 Task: Look for products in the category "Baby Food & Drinks" from Else Nutrition only.
Action: Mouse moved to (252, 128)
Screenshot: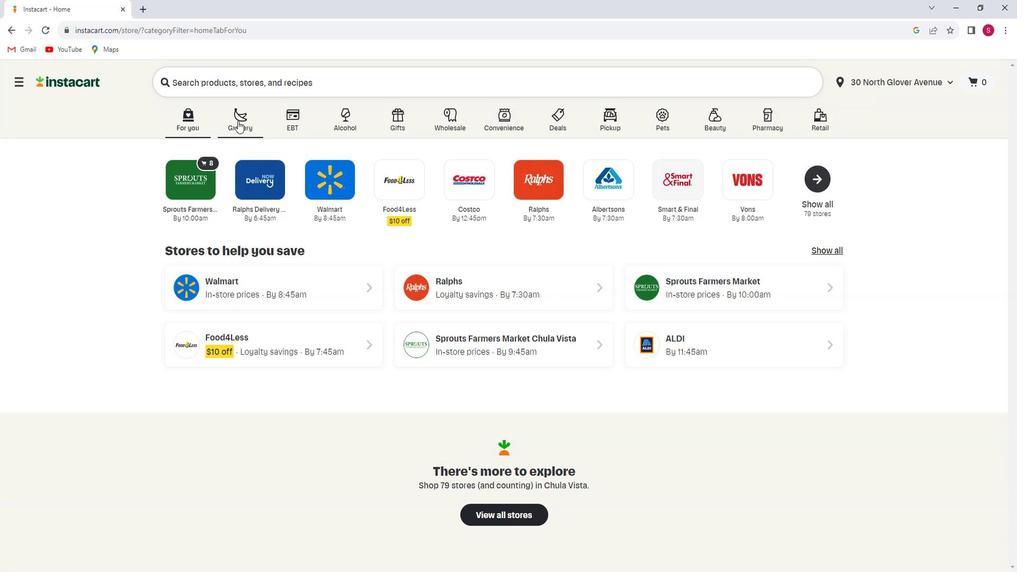 
Action: Mouse pressed left at (252, 128)
Screenshot: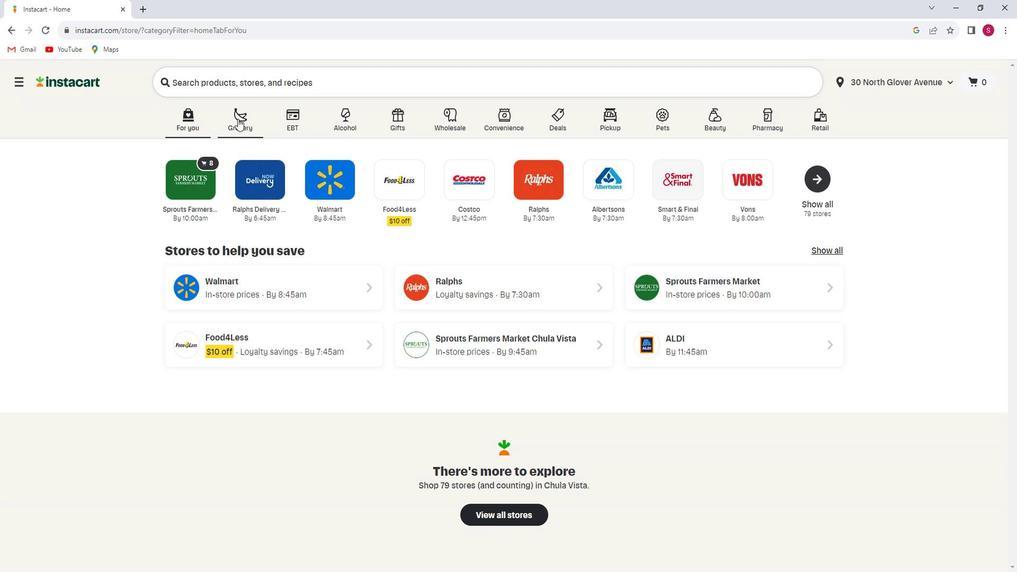 
Action: Mouse moved to (257, 323)
Screenshot: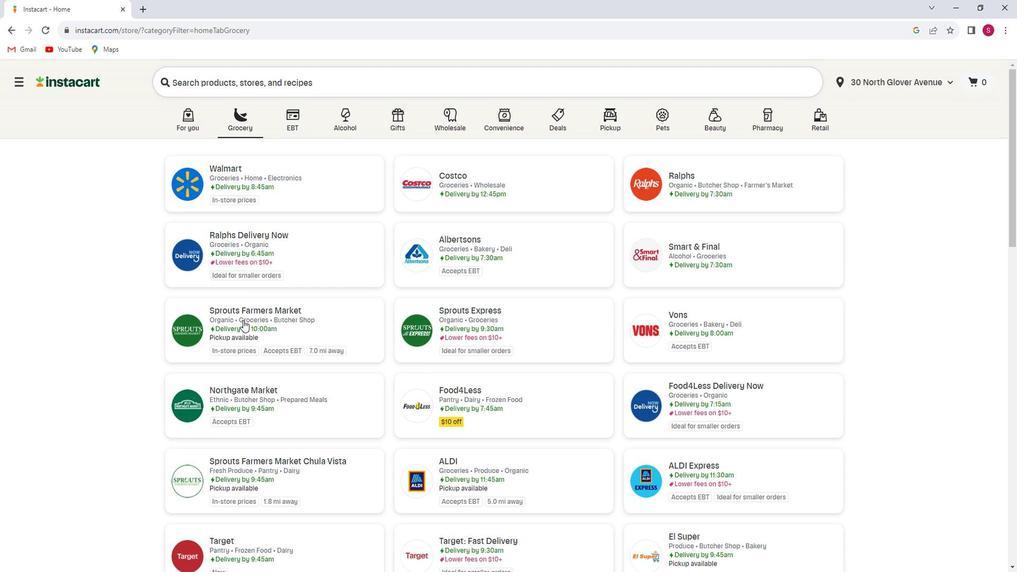 
Action: Mouse pressed left at (257, 323)
Screenshot: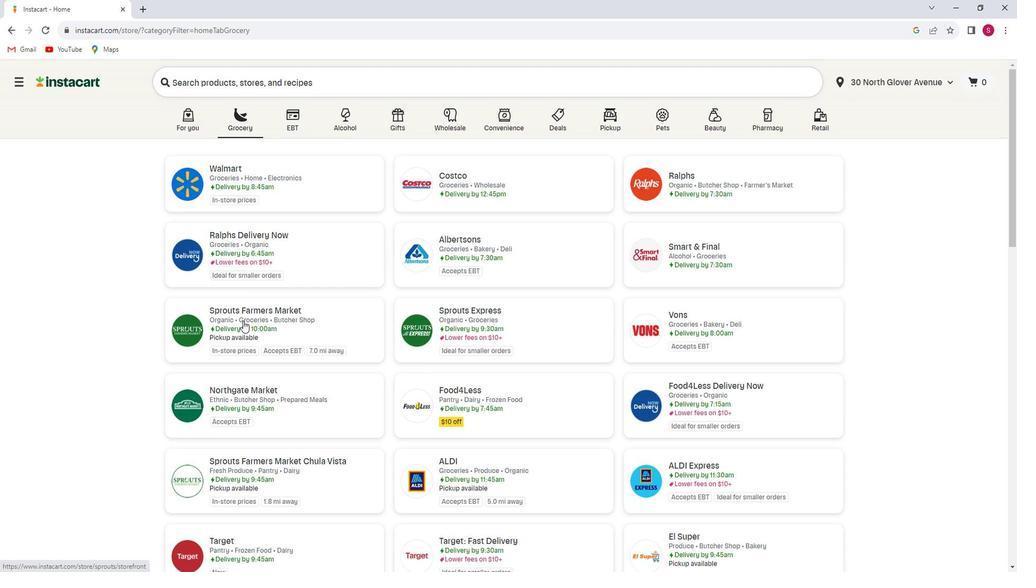 
Action: Mouse moved to (84, 382)
Screenshot: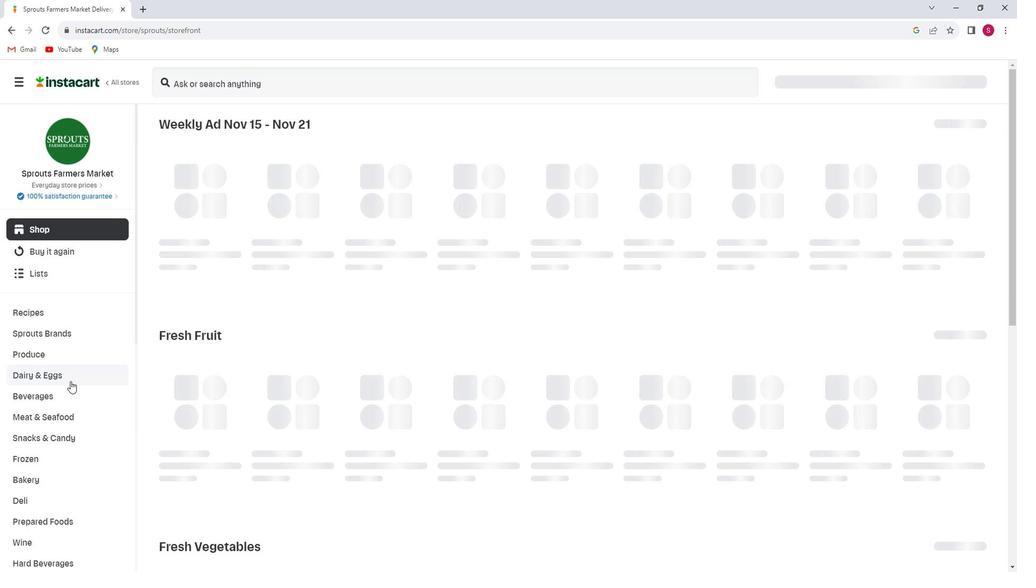 
Action: Mouse scrolled (84, 381) with delta (0, 0)
Screenshot: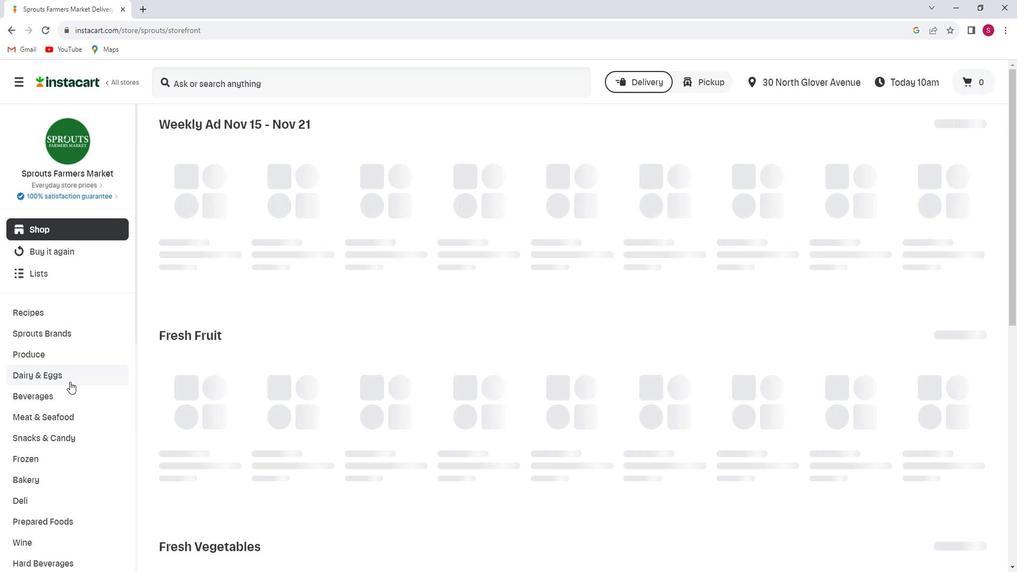 
Action: Mouse moved to (83, 383)
Screenshot: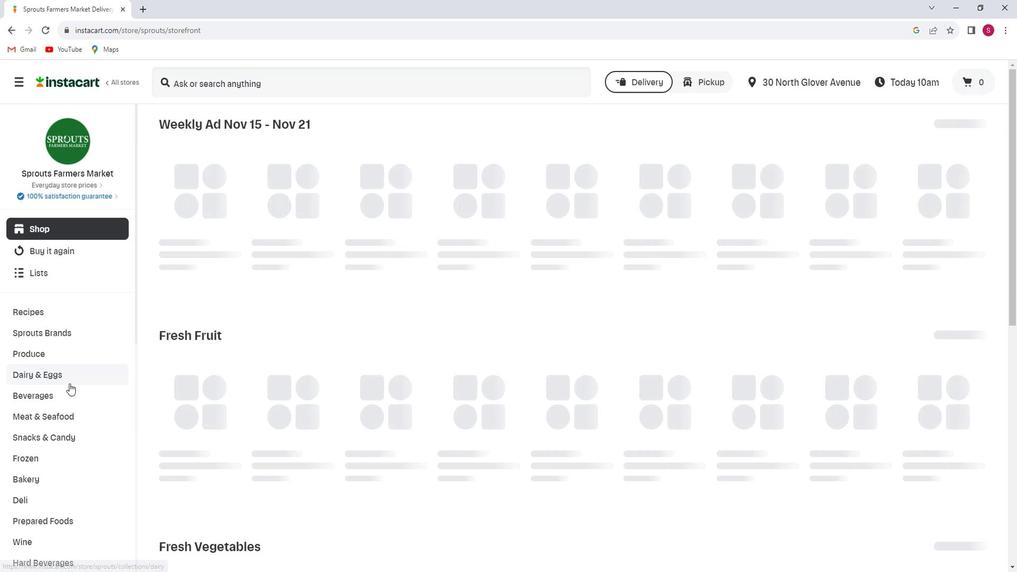 
Action: Mouse scrolled (83, 383) with delta (0, 0)
Screenshot: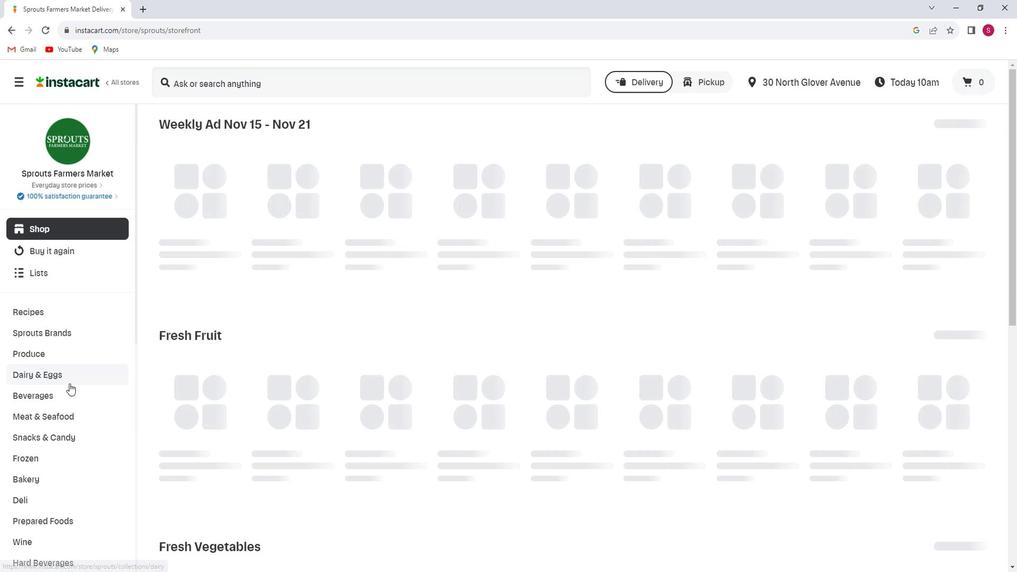 
Action: Mouse scrolled (83, 383) with delta (0, 0)
Screenshot: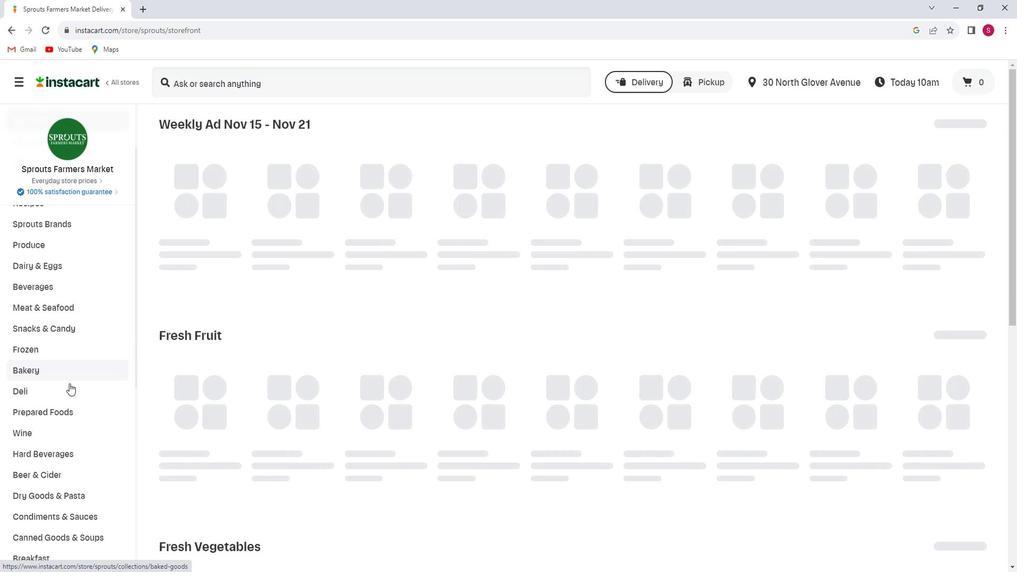 
Action: Mouse scrolled (83, 383) with delta (0, 0)
Screenshot: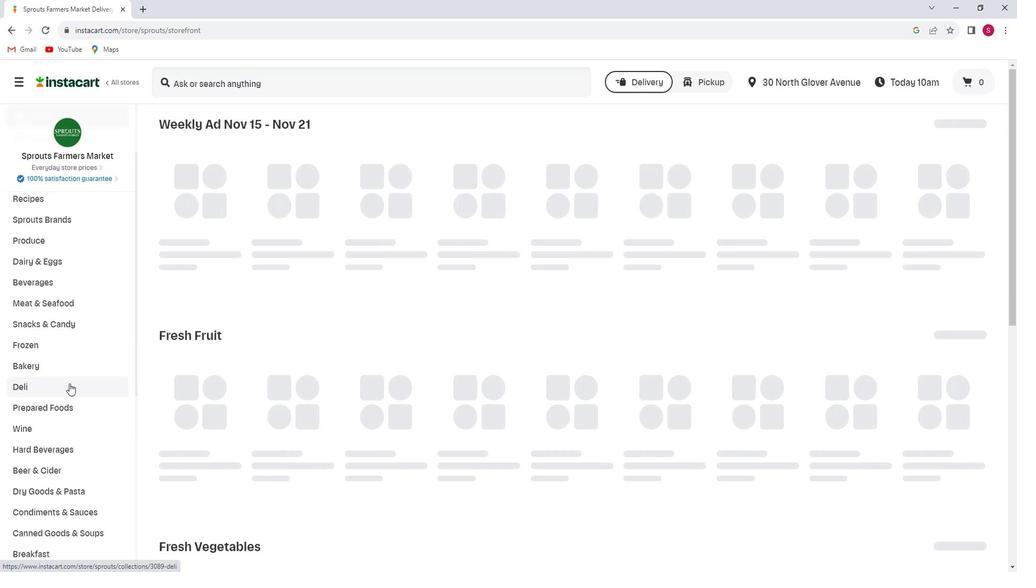 
Action: Mouse scrolled (83, 383) with delta (0, 0)
Screenshot: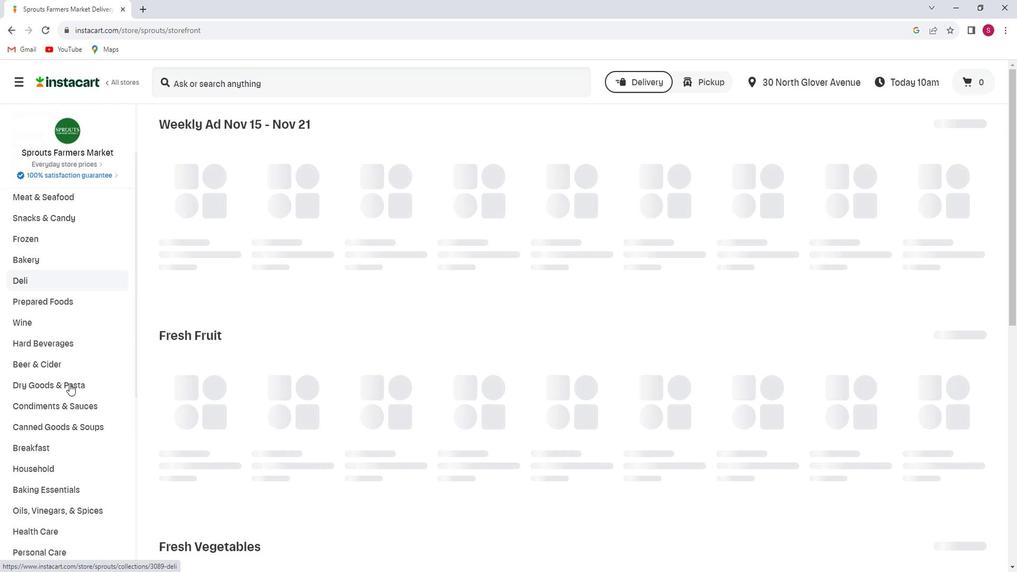 
Action: Mouse scrolled (83, 383) with delta (0, 0)
Screenshot: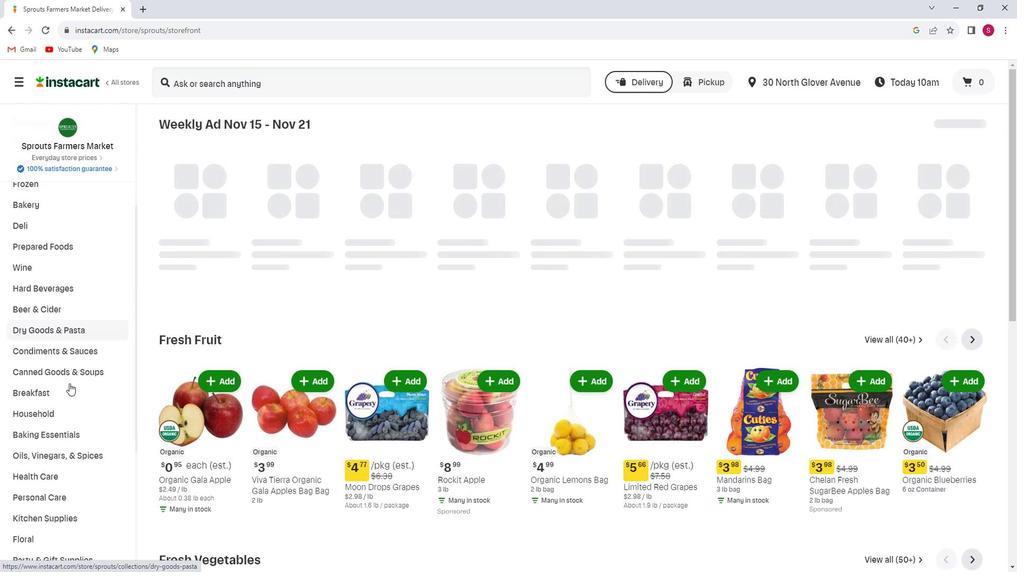 
Action: Mouse scrolled (83, 383) with delta (0, 0)
Screenshot: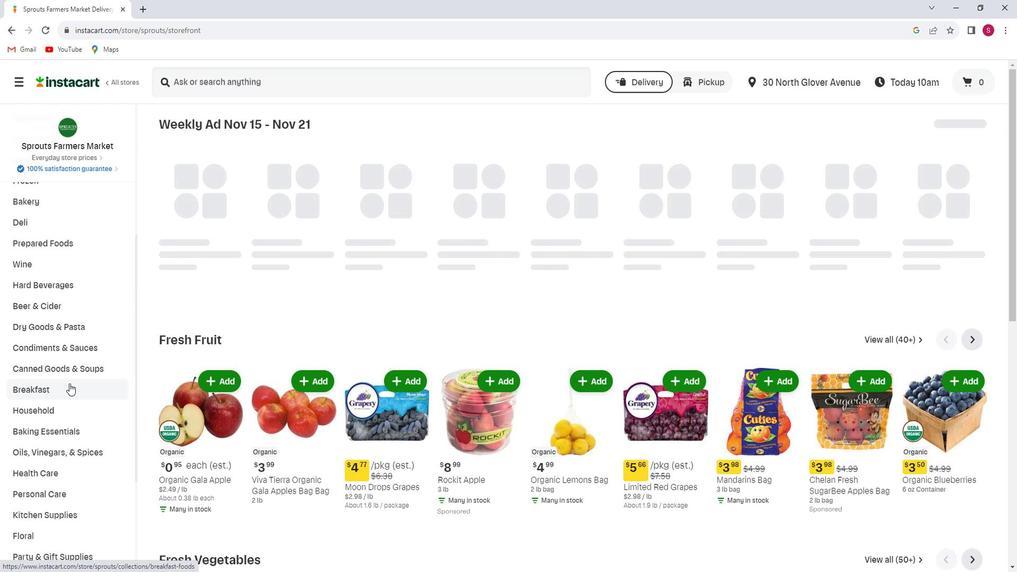 
Action: Mouse scrolled (83, 383) with delta (0, 0)
Screenshot: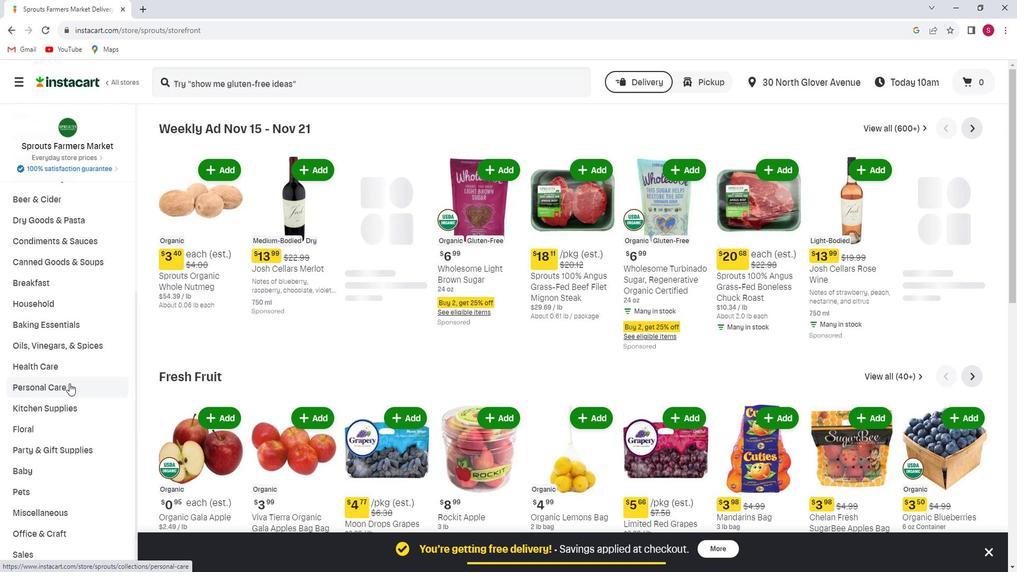 
Action: Mouse scrolled (83, 383) with delta (0, 0)
Screenshot: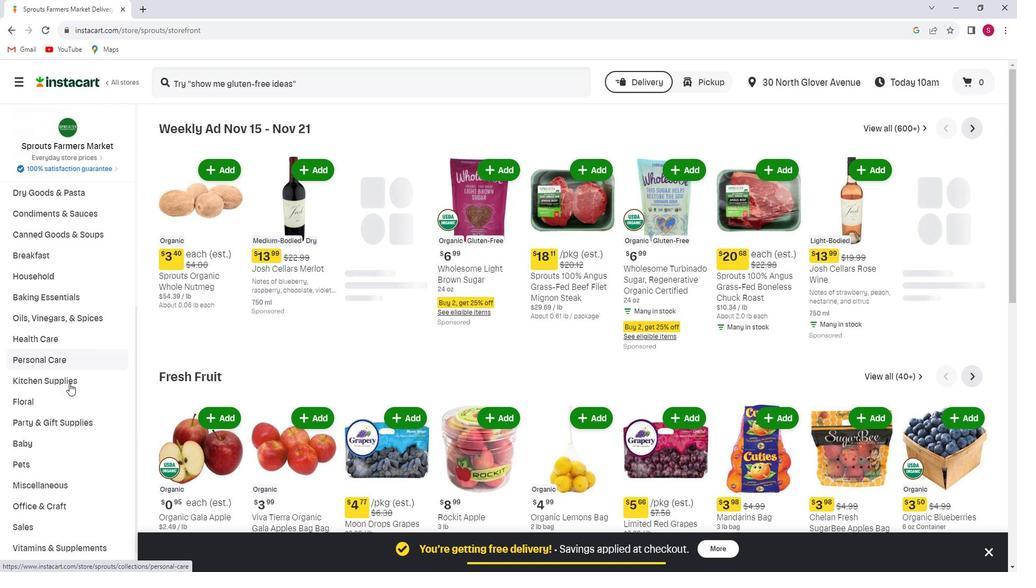 
Action: Mouse scrolled (83, 383) with delta (0, 0)
Screenshot: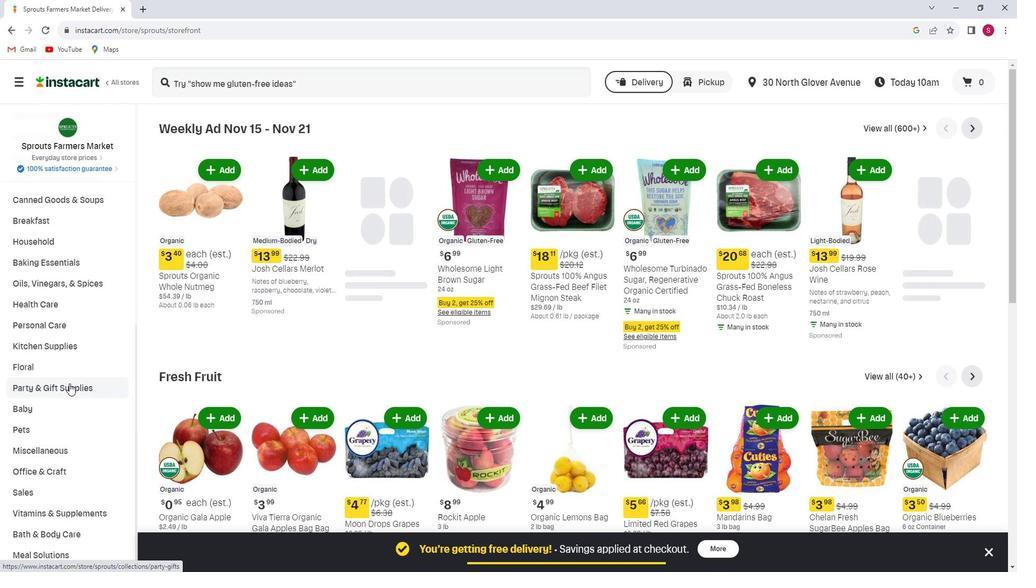 
Action: Mouse moved to (72, 400)
Screenshot: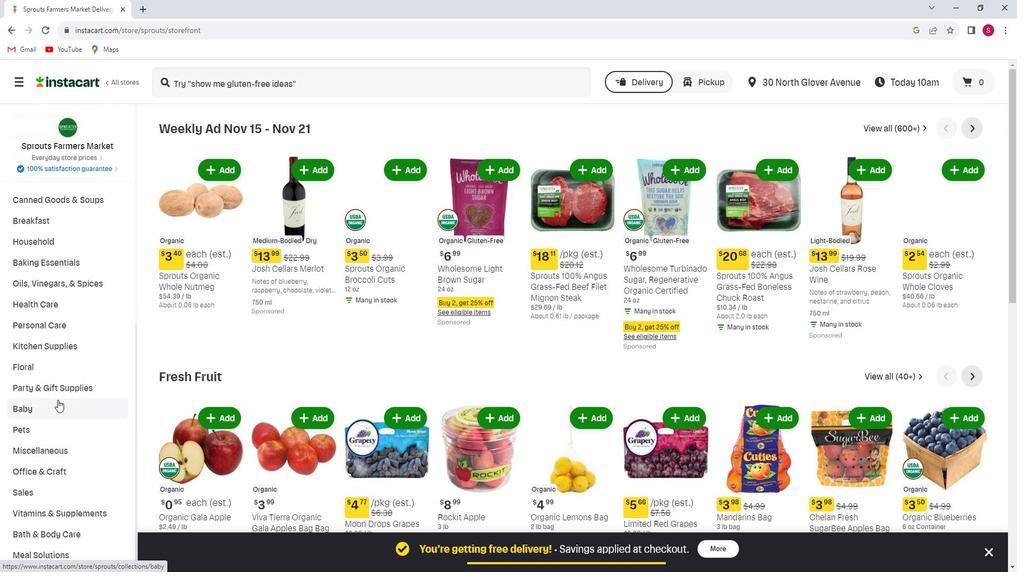 
Action: Mouse pressed left at (72, 400)
Screenshot: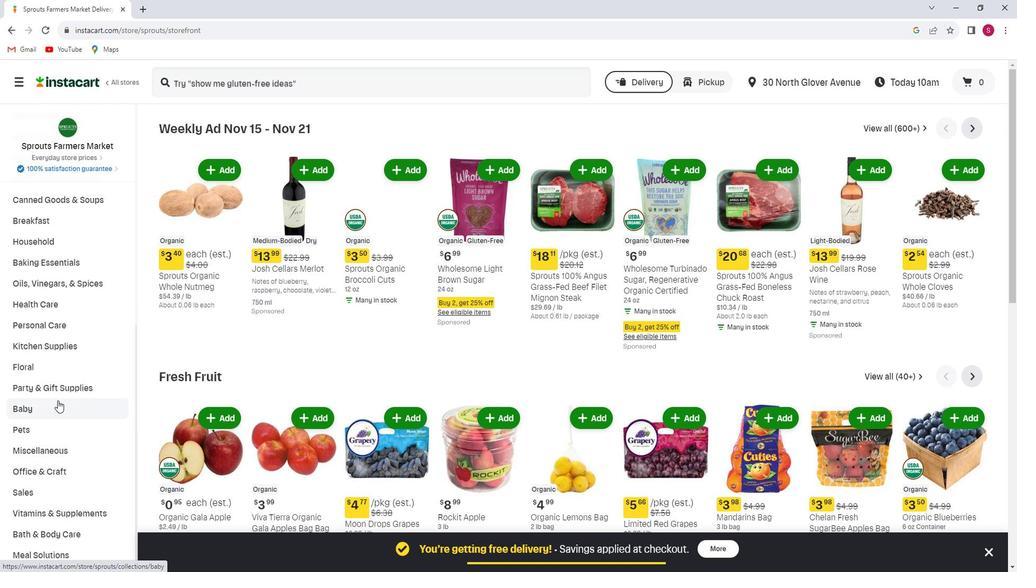 
Action: Mouse moved to (65, 492)
Screenshot: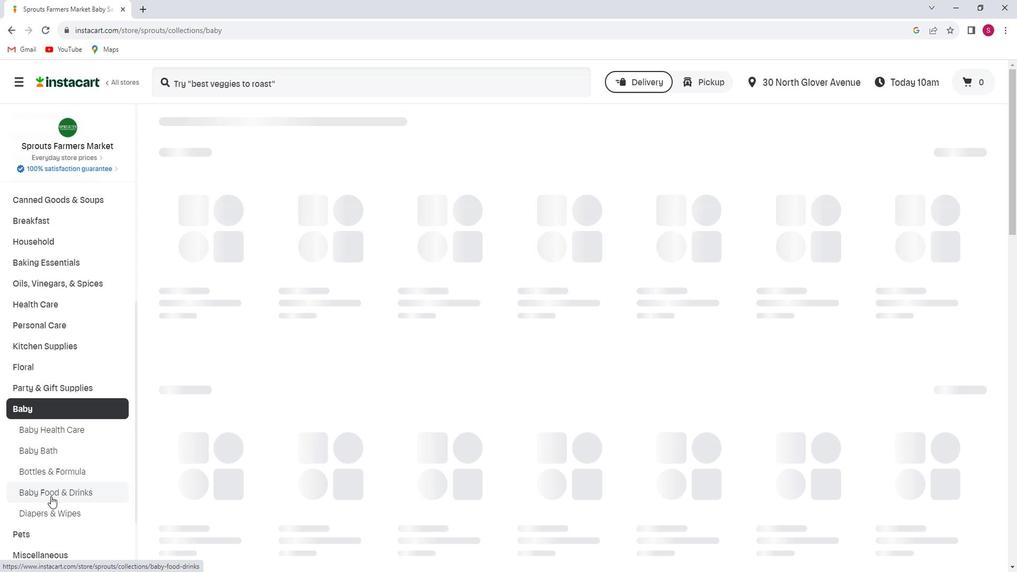 
Action: Mouse pressed left at (65, 492)
Screenshot: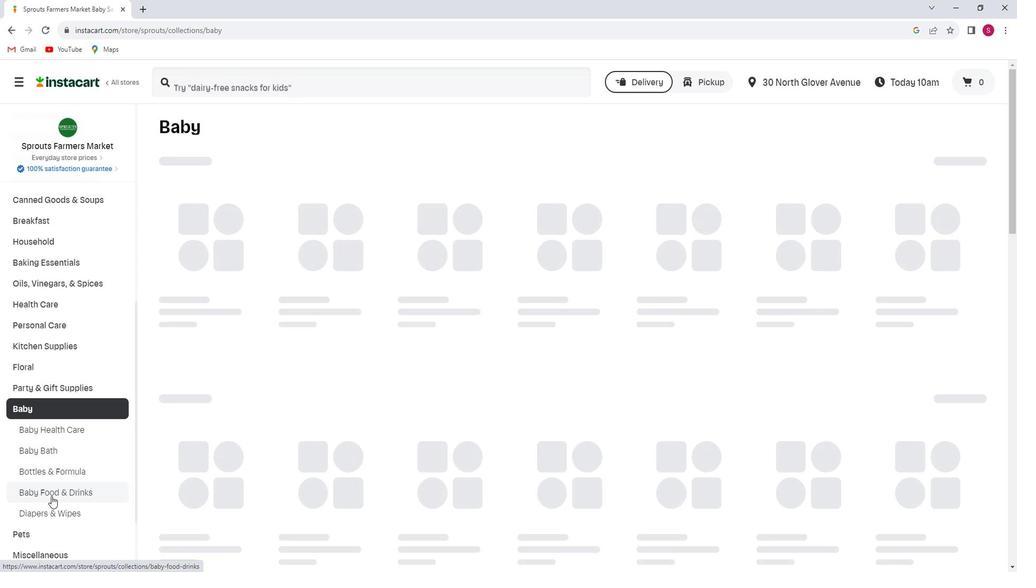 
Action: Mouse moved to (436, 219)
Screenshot: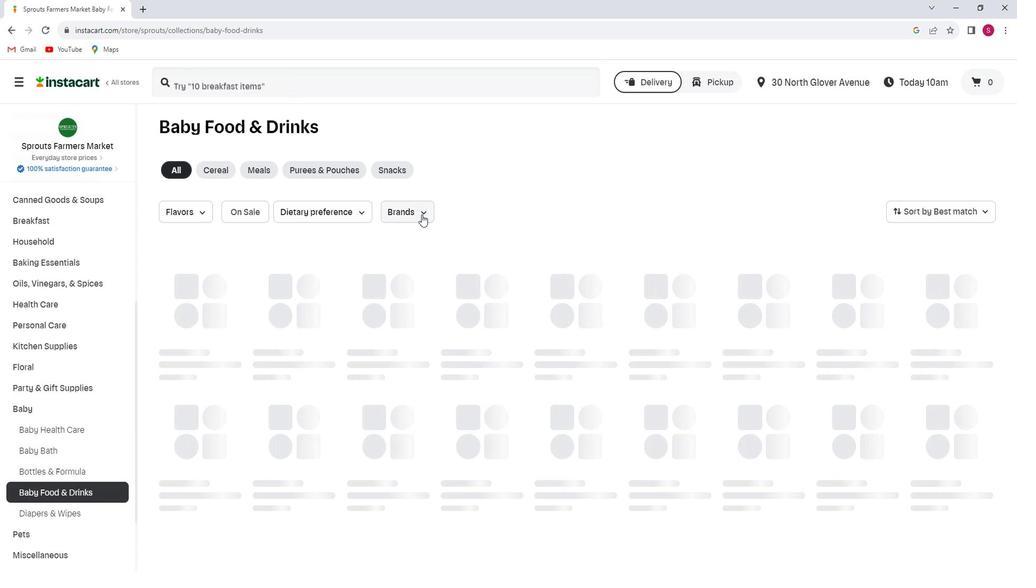 
Action: Mouse pressed left at (436, 219)
Screenshot: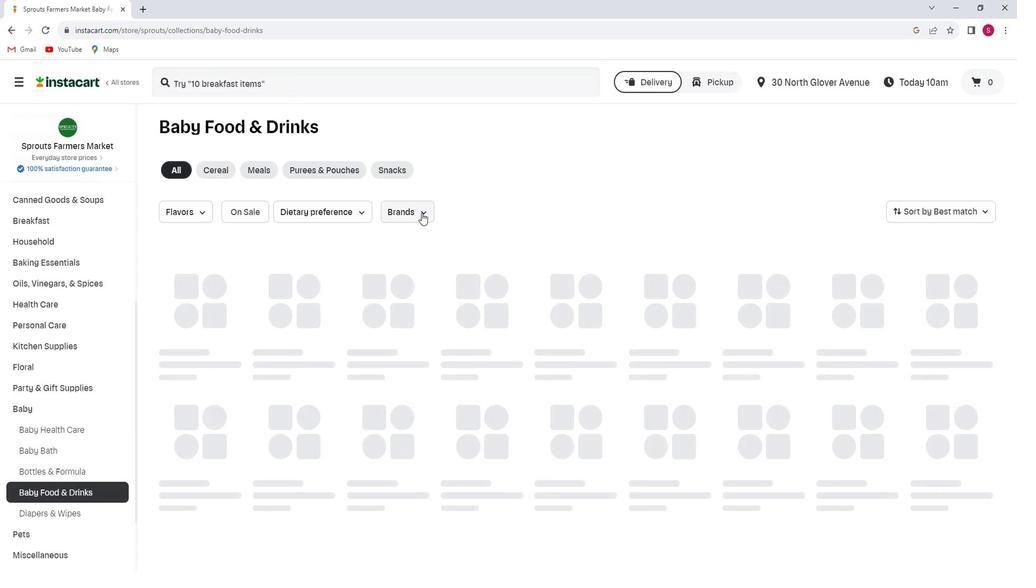 
Action: Mouse moved to (429, 286)
Screenshot: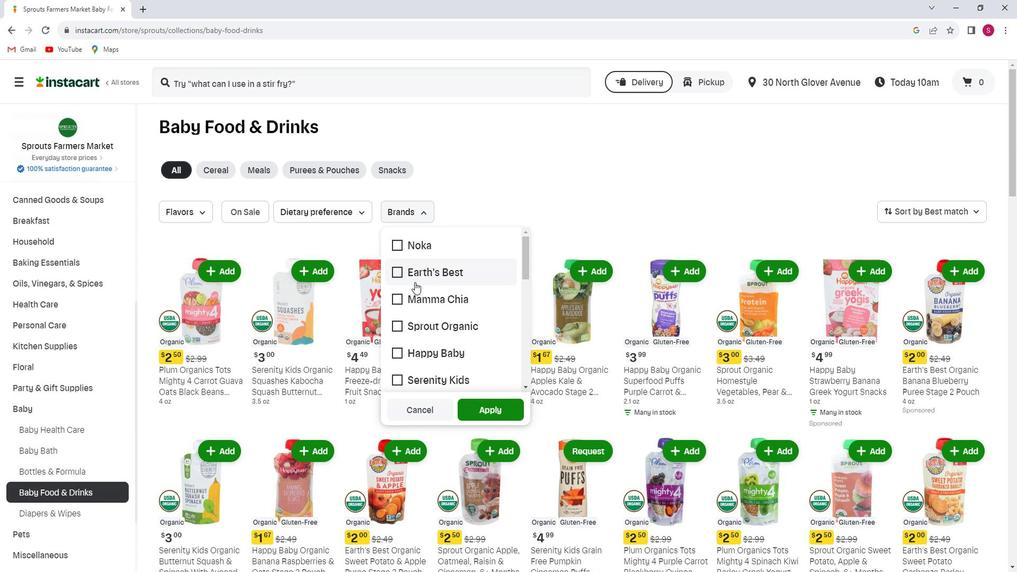 
Action: Mouse scrolled (429, 286) with delta (0, 0)
Screenshot: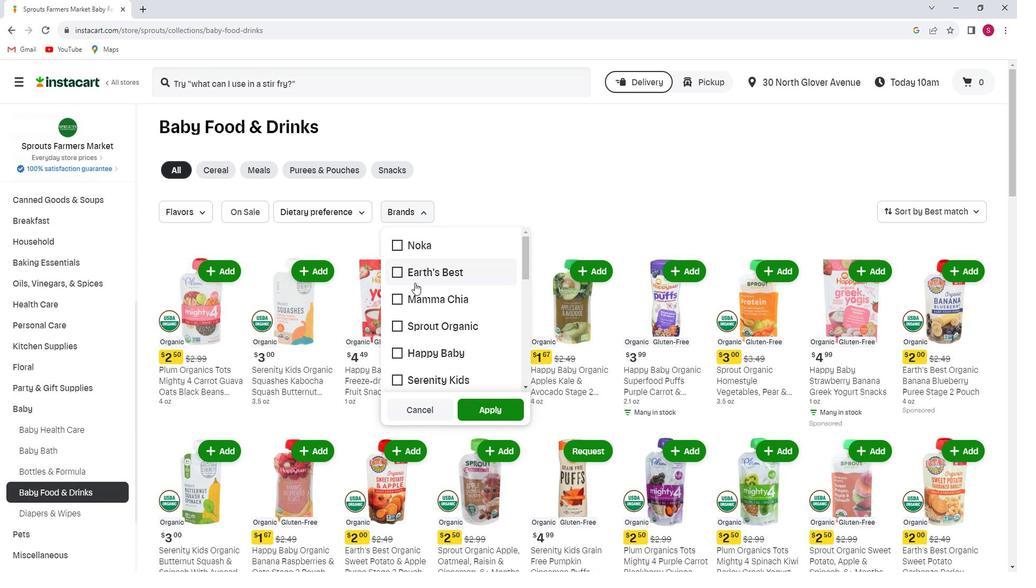 
Action: Mouse moved to (429, 286)
Screenshot: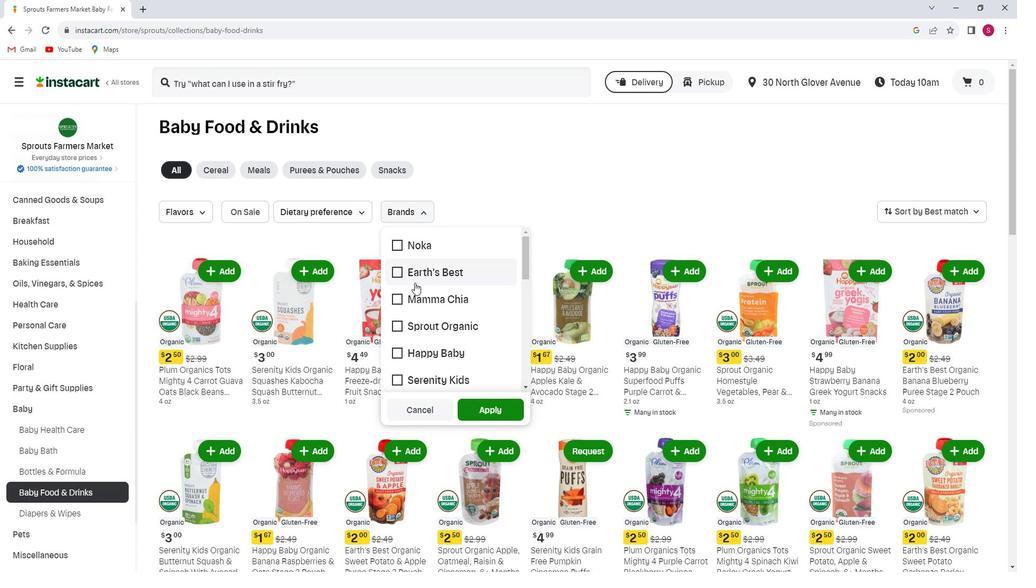 
Action: Mouse scrolled (429, 286) with delta (0, 0)
Screenshot: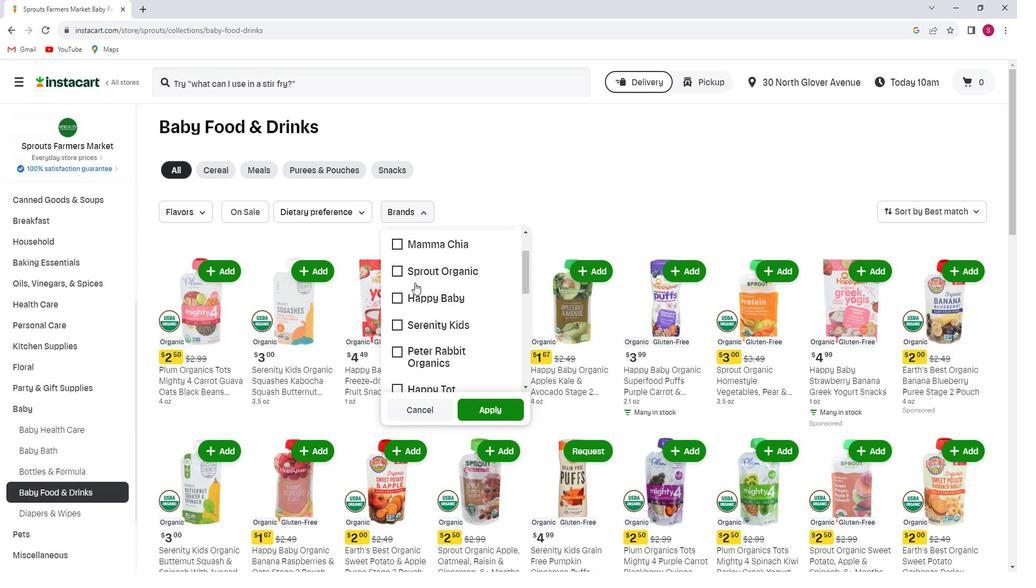 
Action: Mouse scrolled (429, 286) with delta (0, 0)
Screenshot: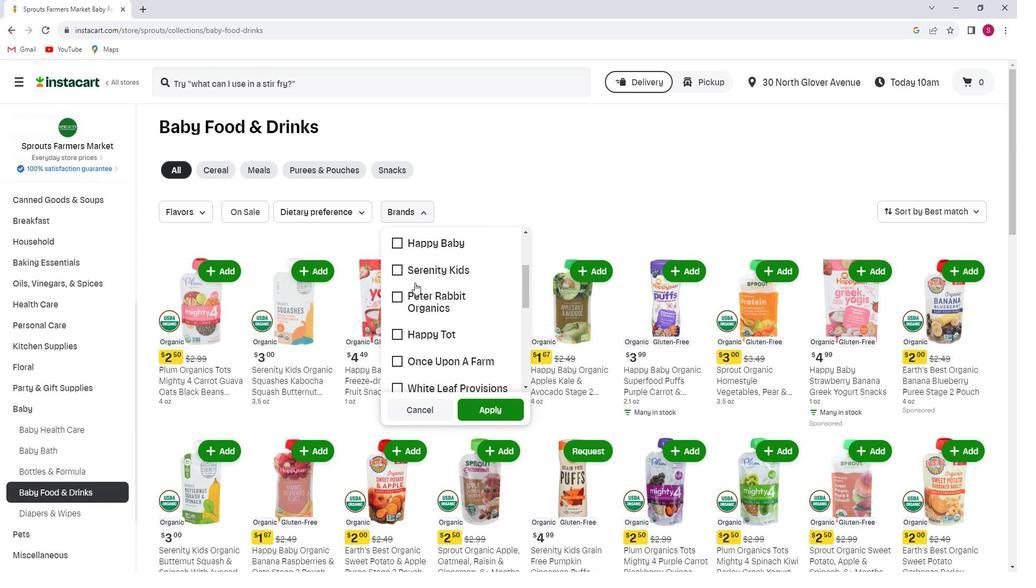 
Action: Mouse scrolled (429, 286) with delta (0, 0)
Screenshot: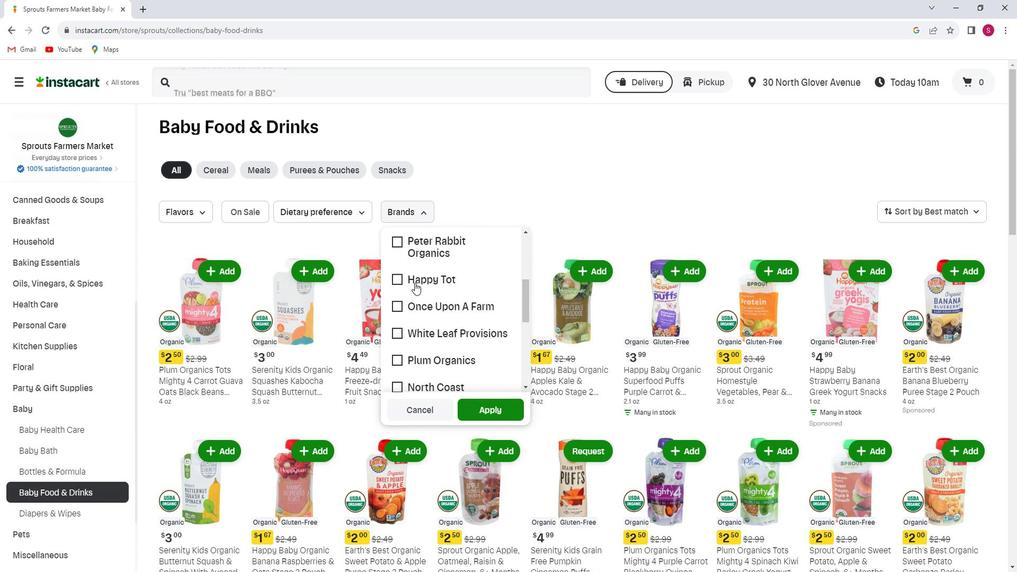 
Action: Mouse scrolled (429, 286) with delta (0, 0)
Screenshot: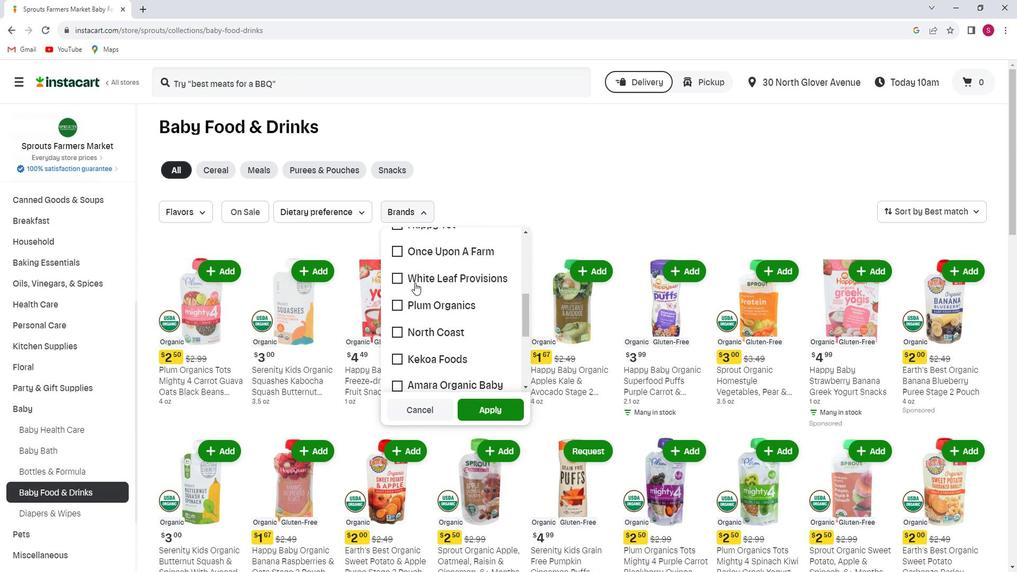 
Action: Mouse scrolled (429, 286) with delta (0, 0)
Screenshot: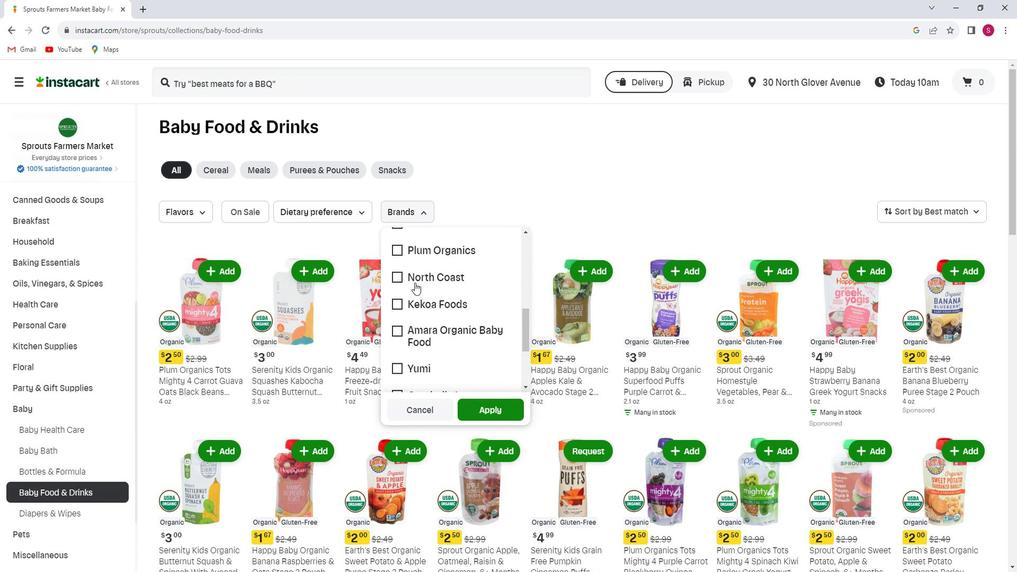 
Action: Mouse scrolled (429, 286) with delta (0, 0)
Screenshot: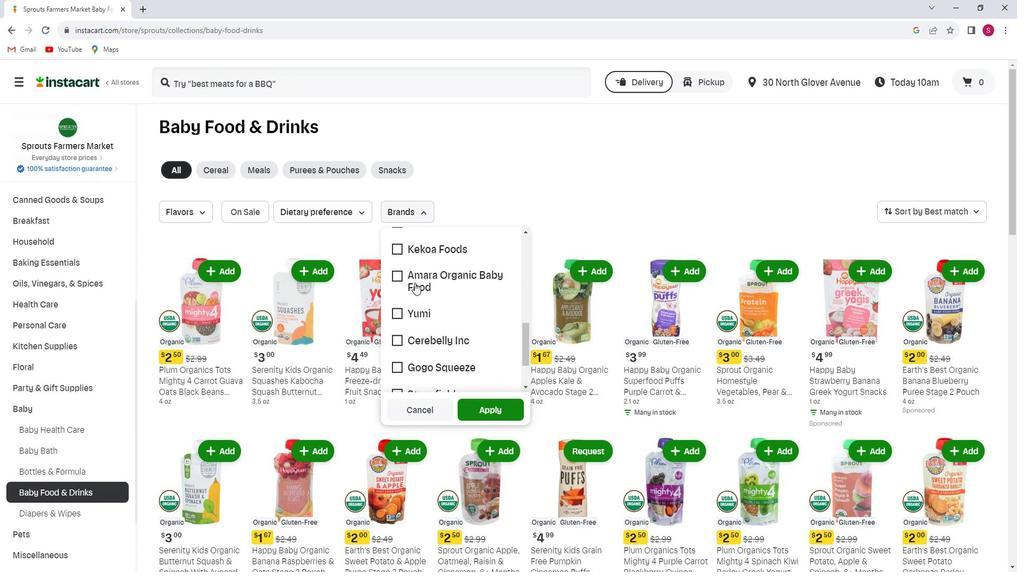 
Action: Mouse scrolled (429, 286) with delta (0, 0)
Screenshot: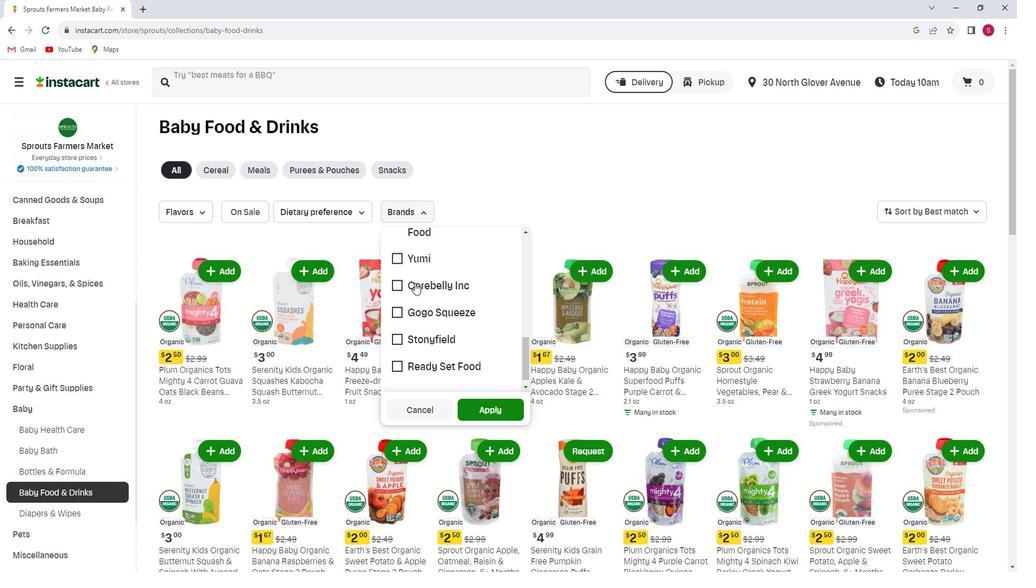 
Action: Mouse scrolled (429, 286) with delta (0, 0)
Screenshot: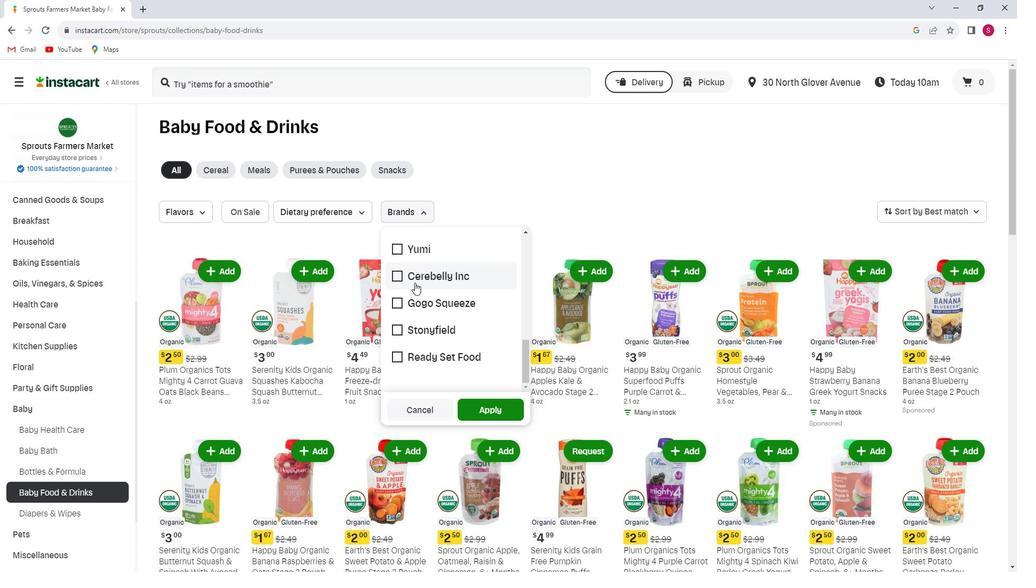 
